 Task: Change "Video PID" for TS muxer to 100.
Action: Mouse moved to (91, 13)
Screenshot: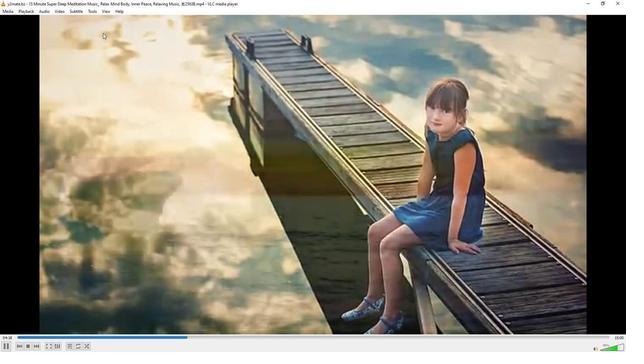 
Action: Mouse pressed left at (91, 13)
Screenshot: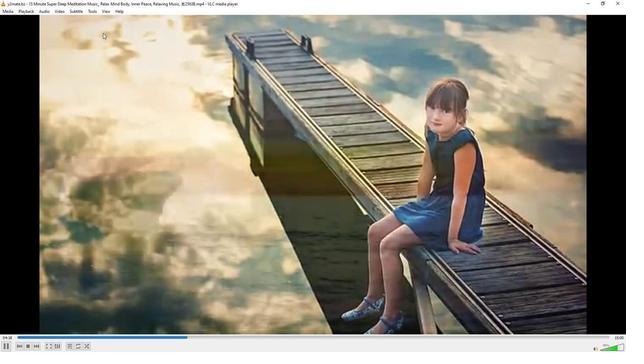 
Action: Mouse moved to (110, 88)
Screenshot: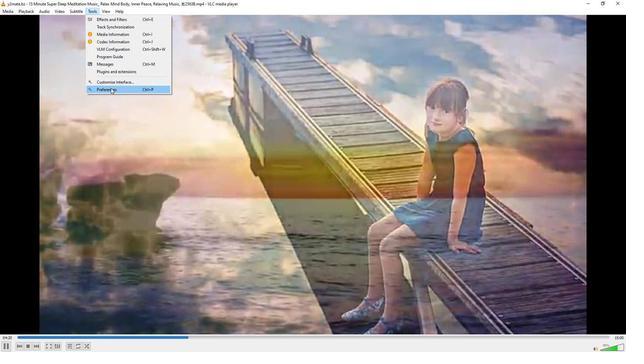 
Action: Mouse pressed left at (110, 88)
Screenshot: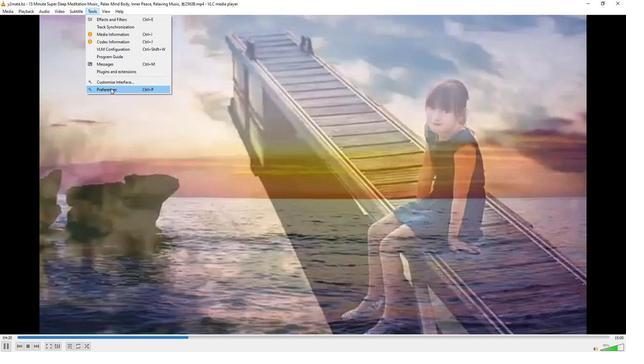 
Action: Mouse moved to (206, 287)
Screenshot: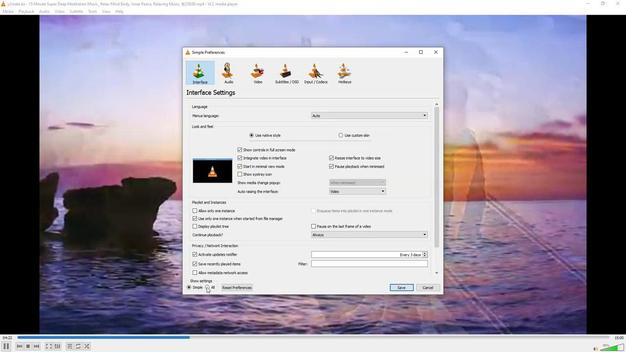 
Action: Mouse pressed left at (206, 287)
Screenshot: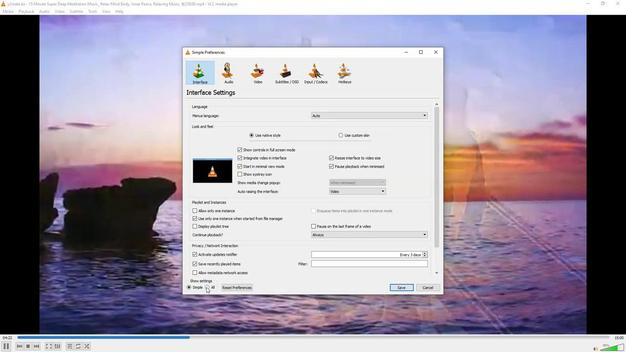 
Action: Mouse moved to (206, 225)
Screenshot: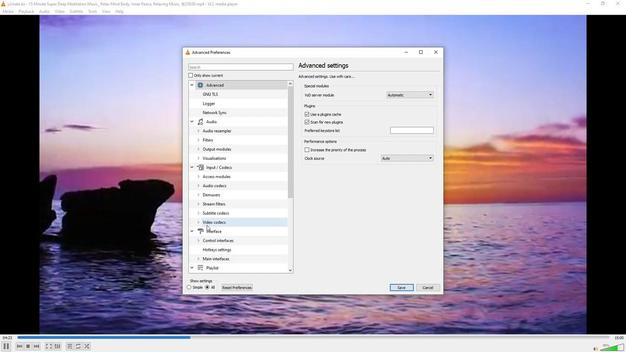 
Action: Mouse scrolled (206, 225) with delta (0, 0)
Screenshot: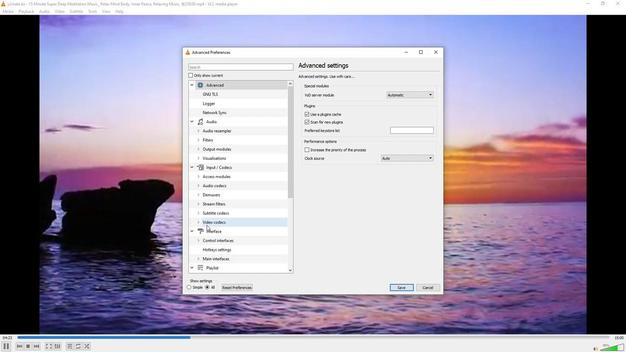 
Action: Mouse scrolled (206, 225) with delta (0, 0)
Screenshot: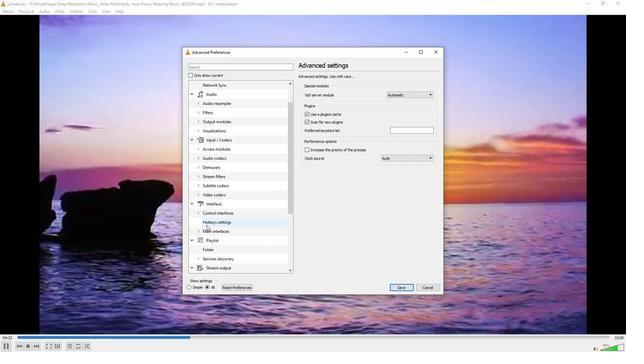 
Action: Mouse moved to (197, 257)
Screenshot: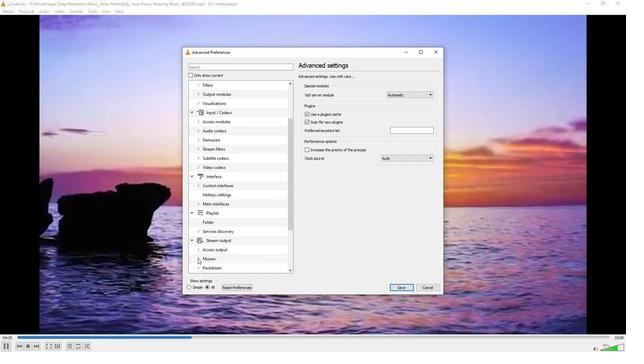 
Action: Mouse pressed left at (197, 257)
Screenshot: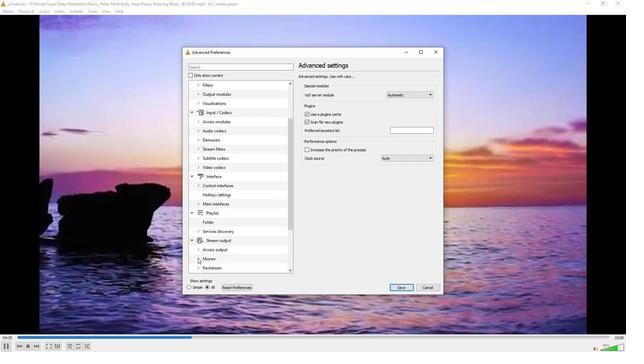 
Action: Mouse moved to (208, 248)
Screenshot: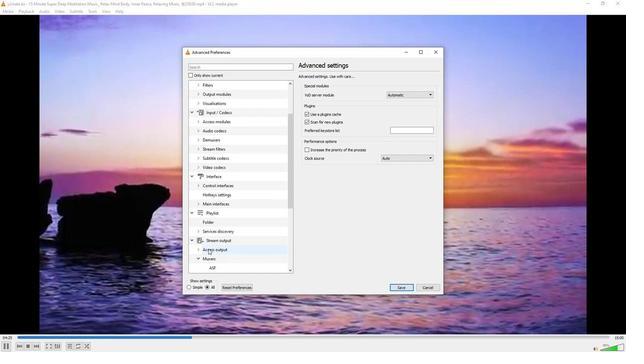 
Action: Mouse scrolled (208, 248) with delta (0, 0)
Screenshot: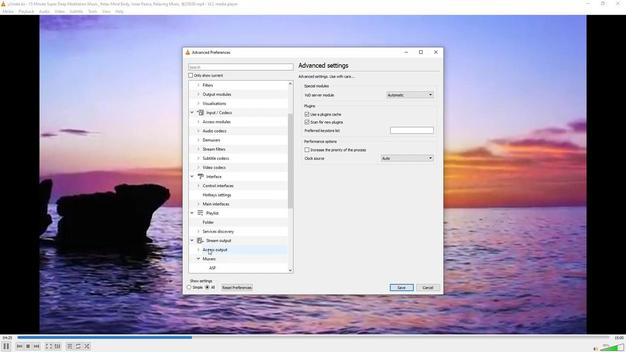 
Action: Mouse scrolled (208, 248) with delta (0, 0)
Screenshot: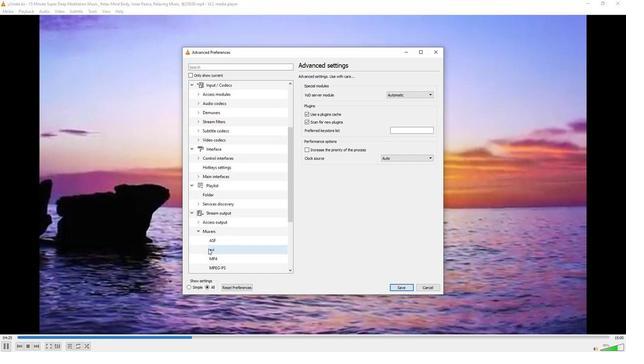 
Action: Mouse moved to (219, 250)
Screenshot: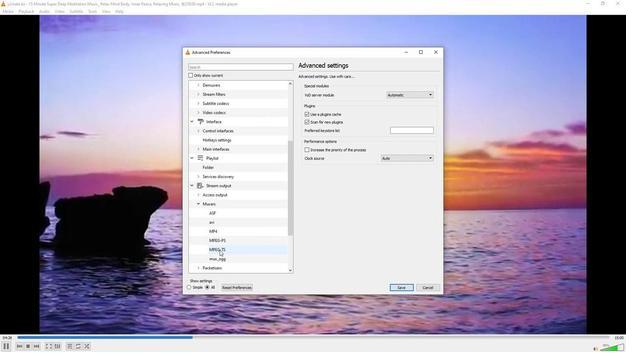 
Action: Mouse pressed left at (219, 250)
Screenshot: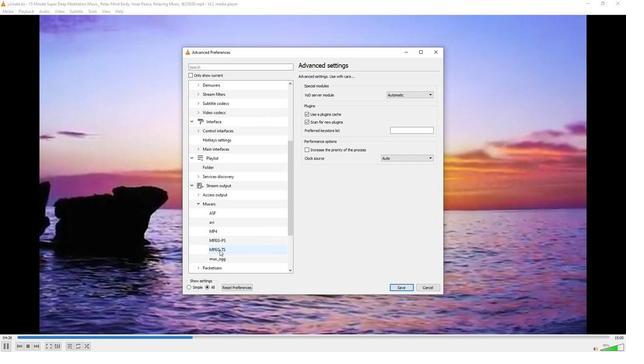 
Action: Mouse moved to (428, 97)
Screenshot: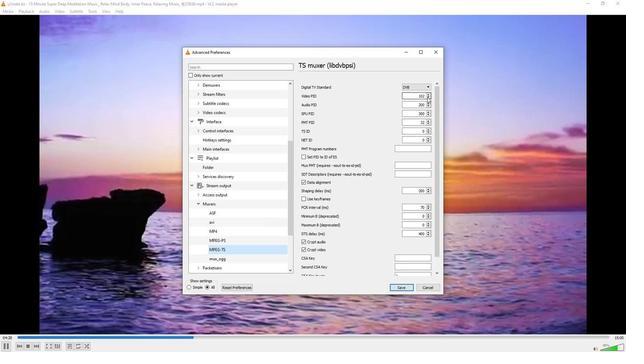 
Action: Mouse pressed left at (428, 97)
Screenshot: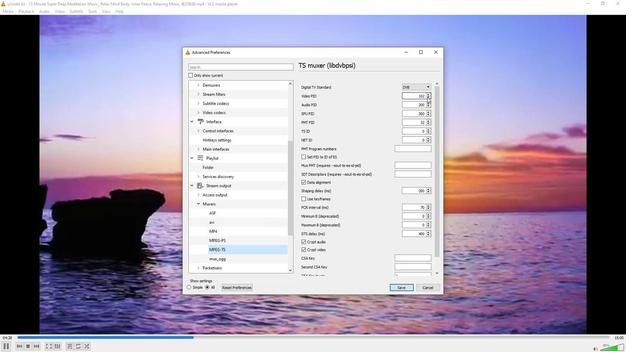 
Action: Mouse moved to (428, 97)
Screenshot: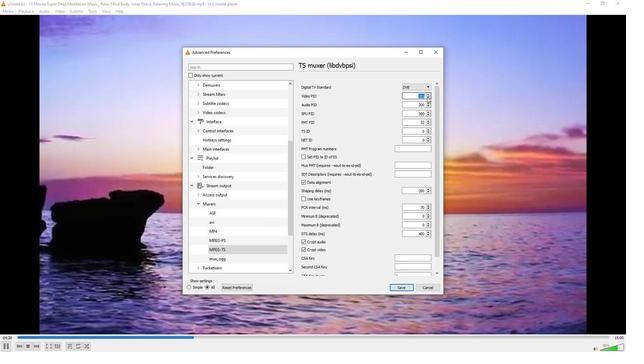 
Action: Mouse pressed left at (428, 97)
Screenshot: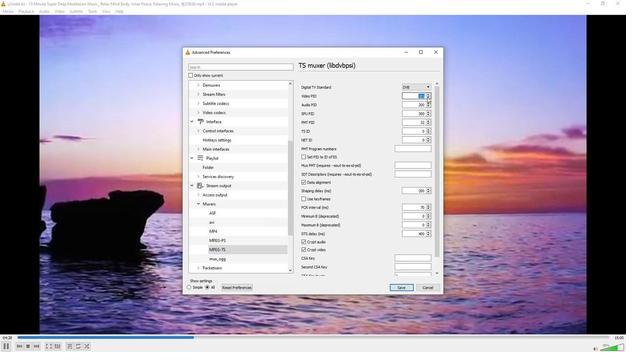 
Action: Mouse moved to (332, 205)
Screenshot: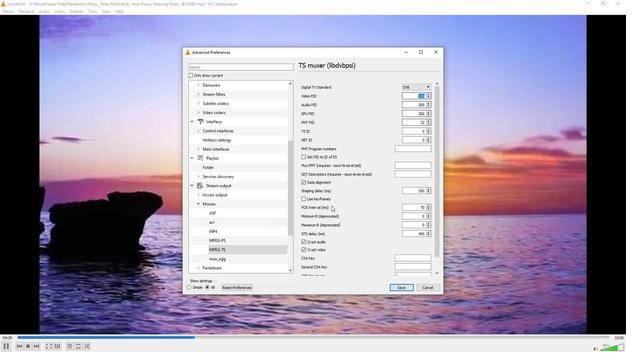 
